Task: Create a task  Inconsistent formatting of date/time fields , assign it to team member softage.6@softage.net in the project XpressTech and update the status of the task to  On Track  , set the priority of the task to Low.
Action: Mouse moved to (202, 181)
Screenshot: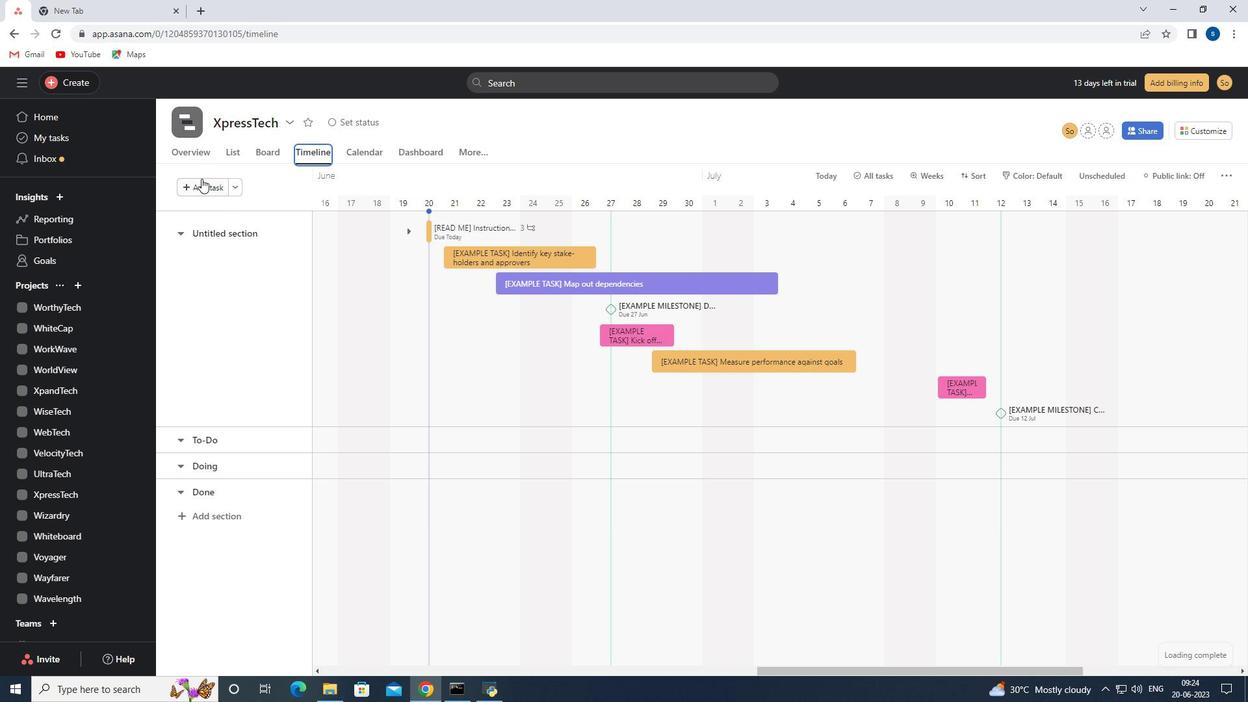 
Action: Mouse pressed left at (202, 181)
Screenshot: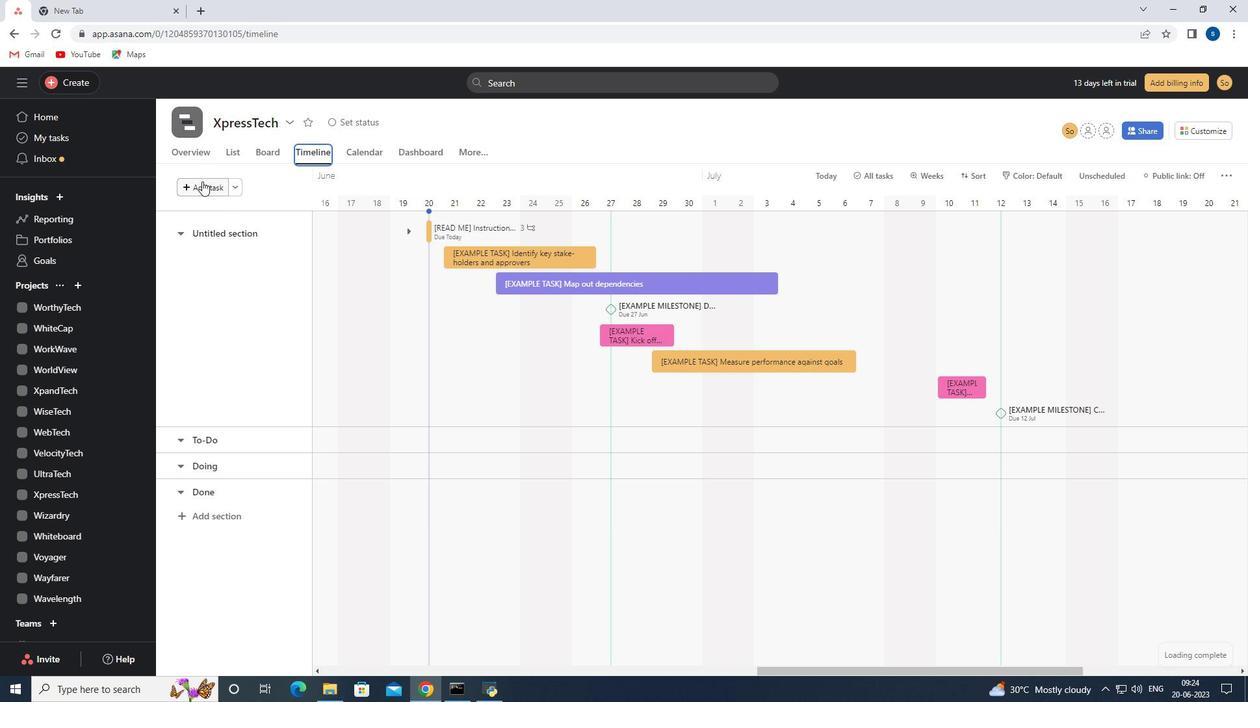 
Action: Mouse moved to (238, 191)
Screenshot: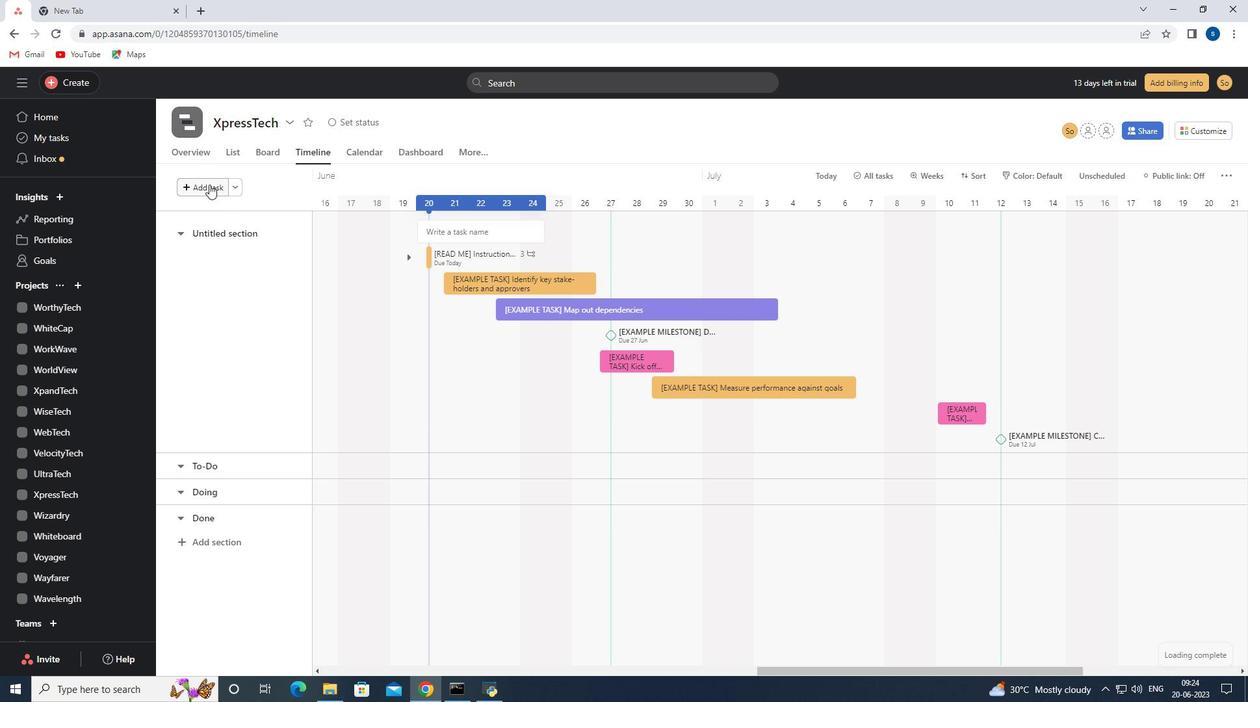 
Action: Key pressed <Key.shift>Inconsistent<Key.space>formatting<Key.space>of<Key.space>date/time<Key.space>fields
Screenshot: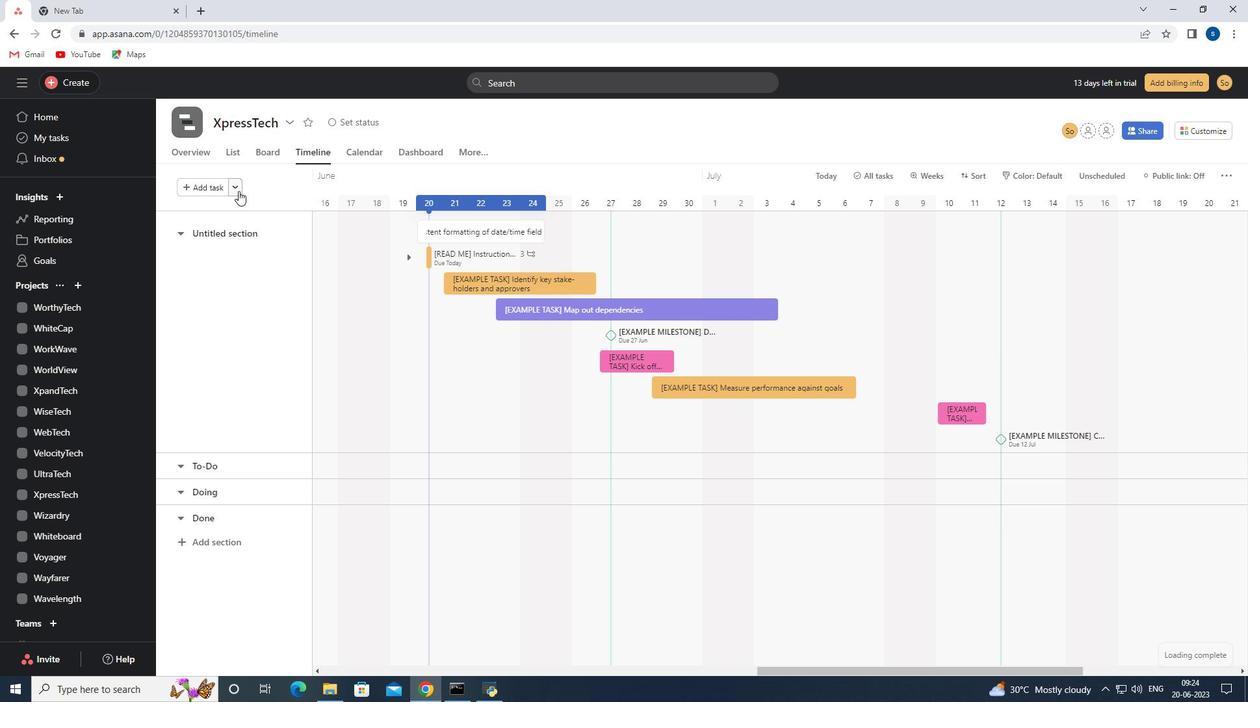 
Action: Mouse moved to (465, 230)
Screenshot: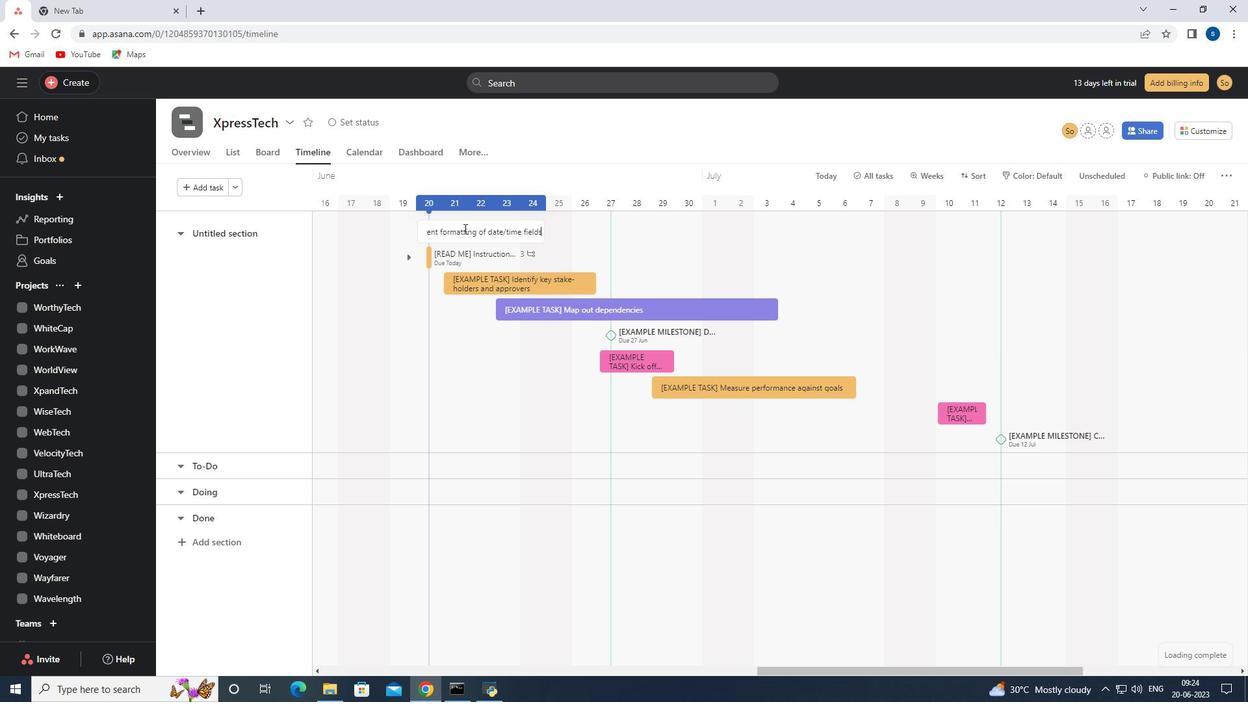 
Action: Mouse pressed left at (465, 230)
Screenshot: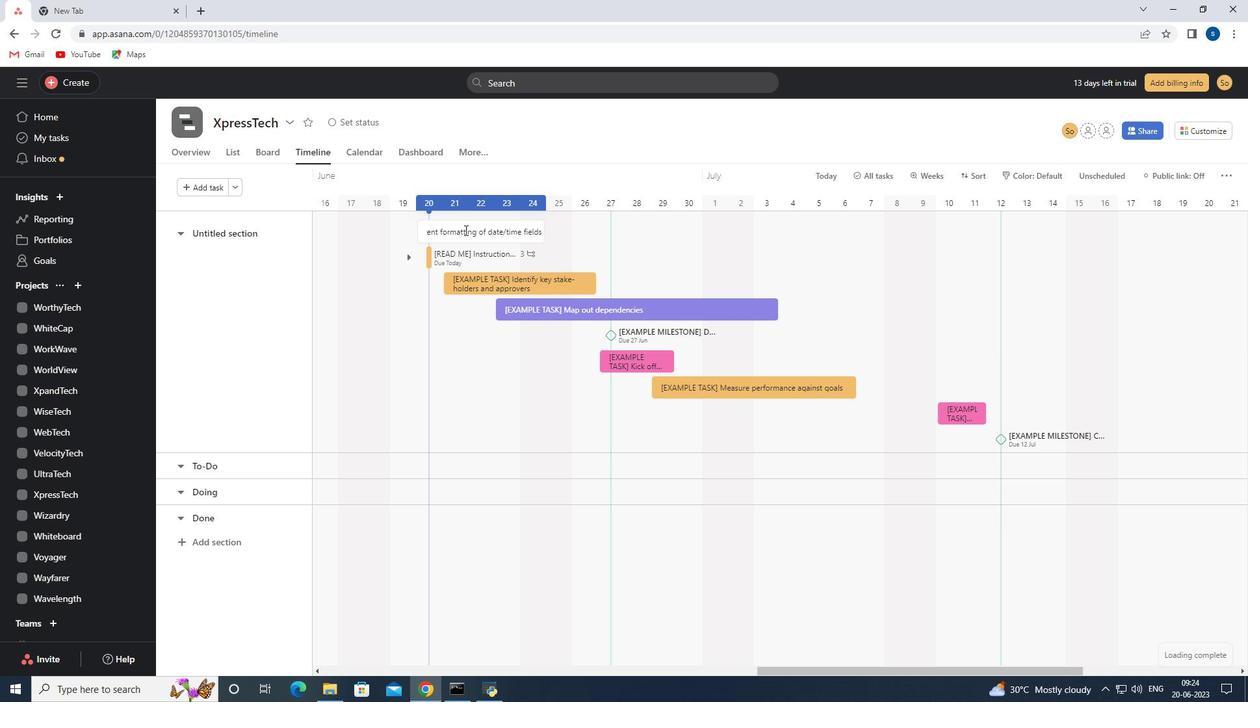 
Action: Mouse moved to (956, 257)
Screenshot: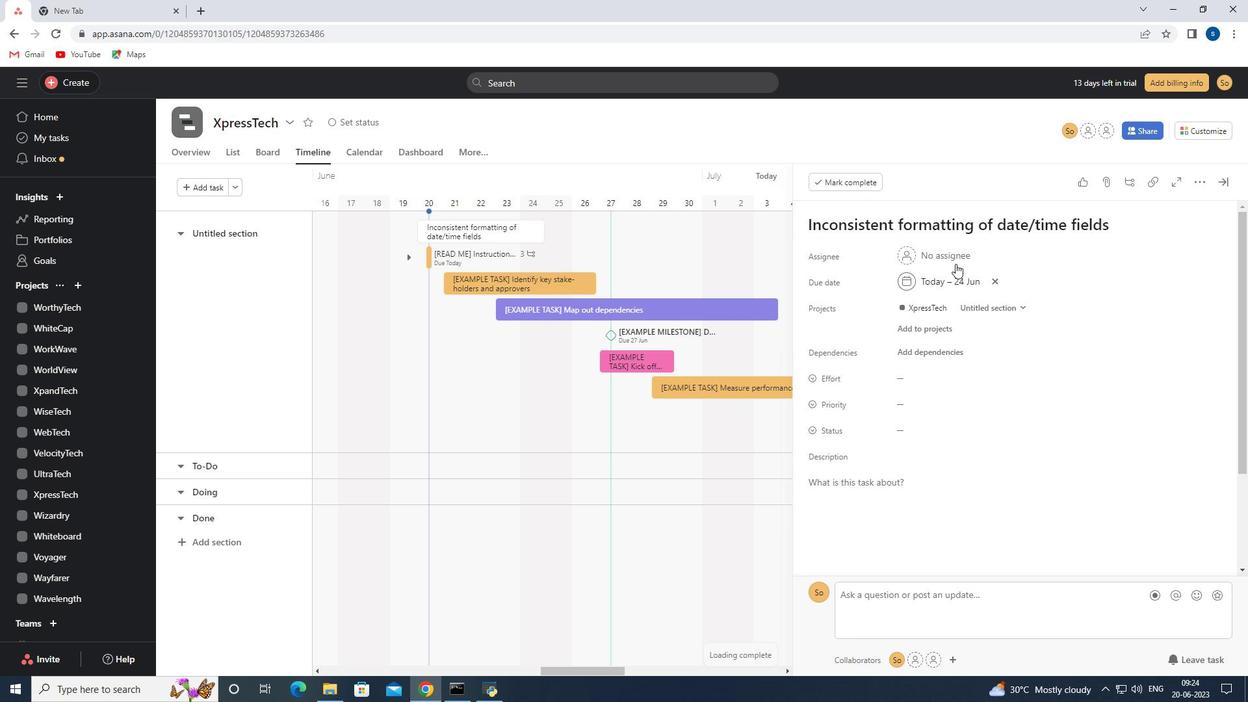 
Action: Mouse pressed left at (956, 257)
Screenshot: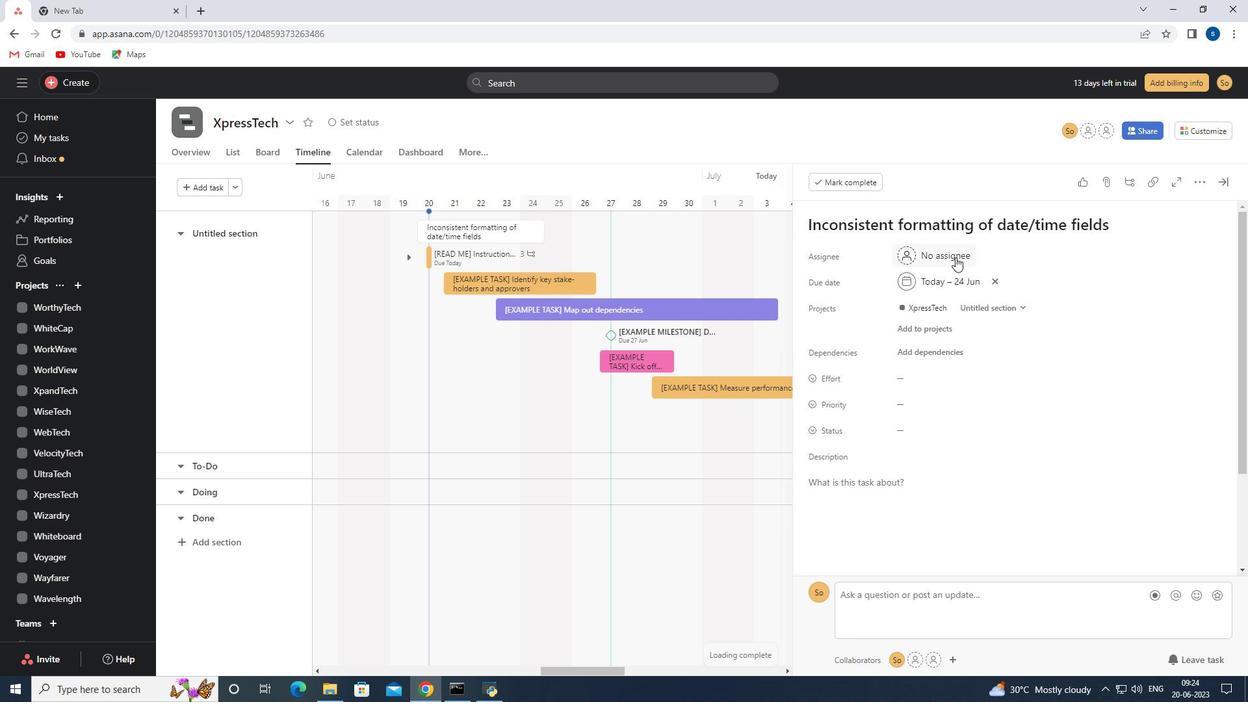 
Action: Mouse moved to (937, 263)
Screenshot: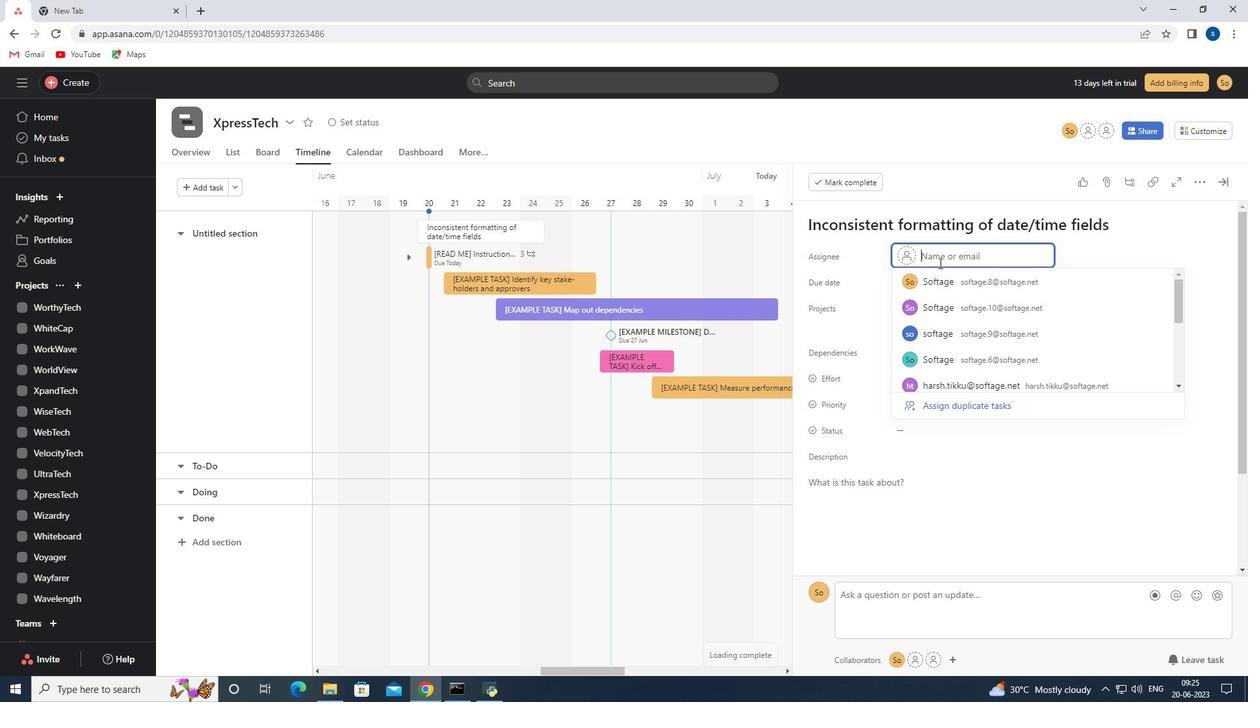 
Action: Key pressed softage.6<Key.shift>@softage.net
Screenshot: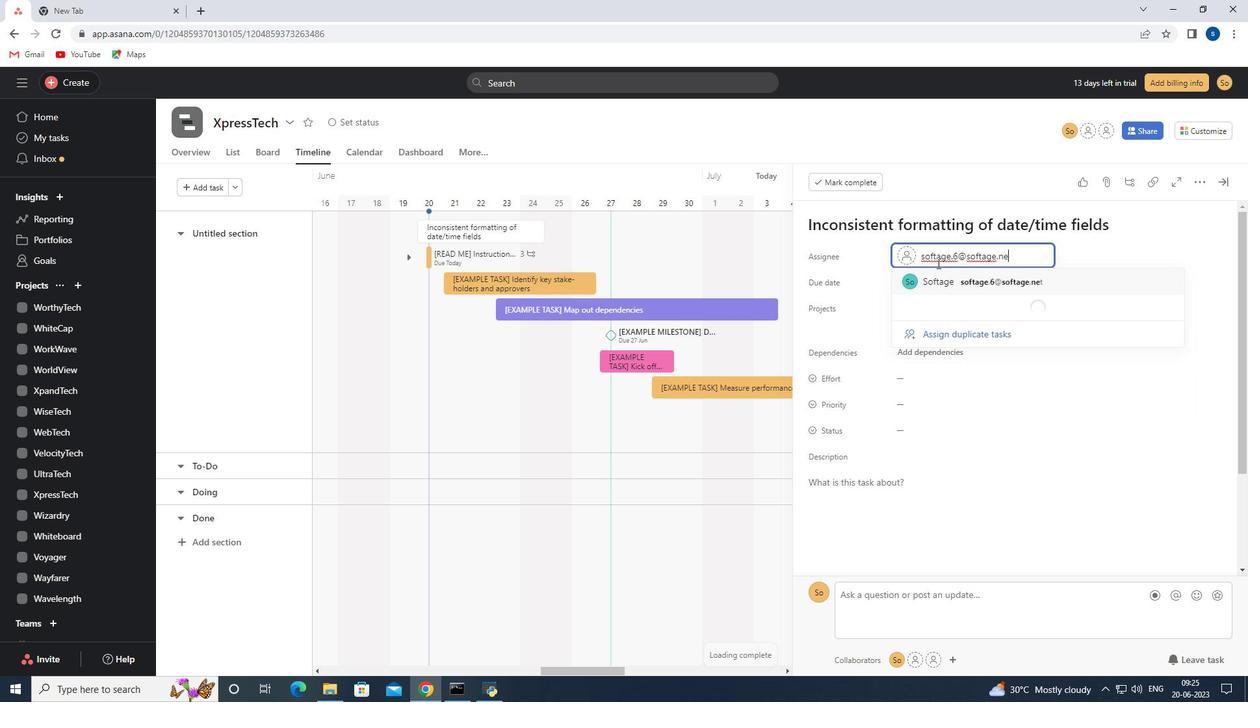 
Action: Mouse moved to (957, 279)
Screenshot: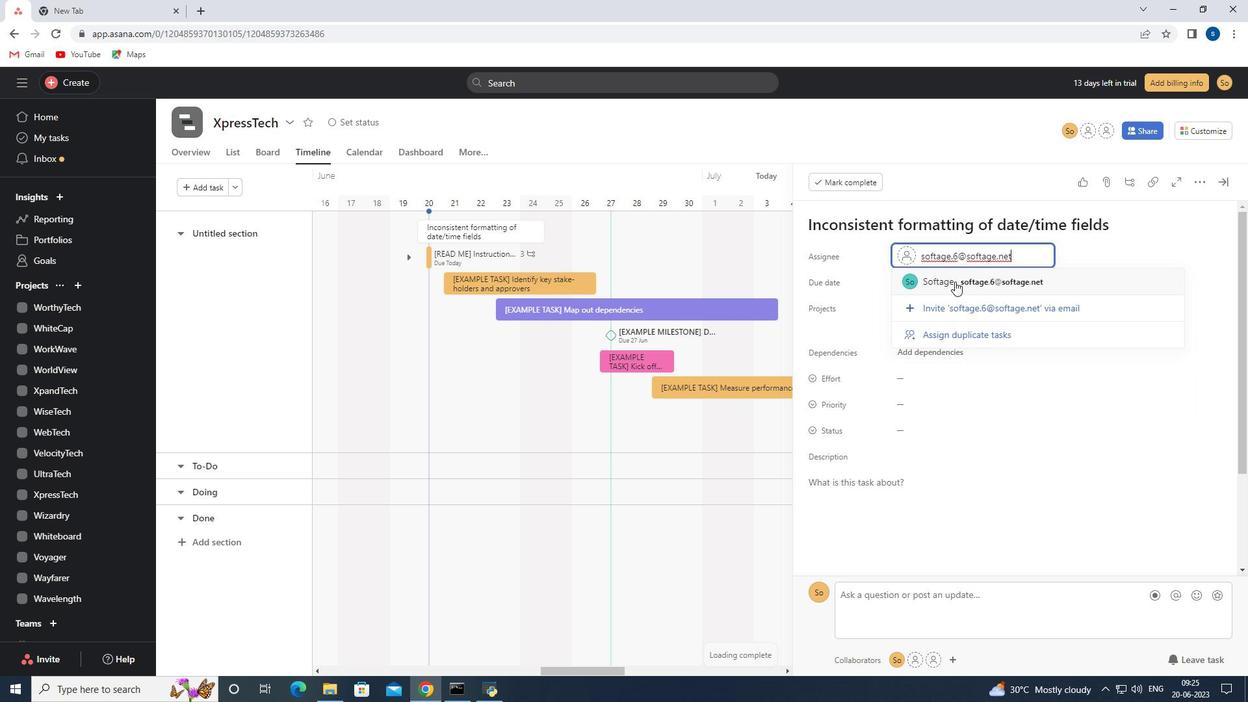 
Action: Mouse pressed left at (957, 279)
Screenshot: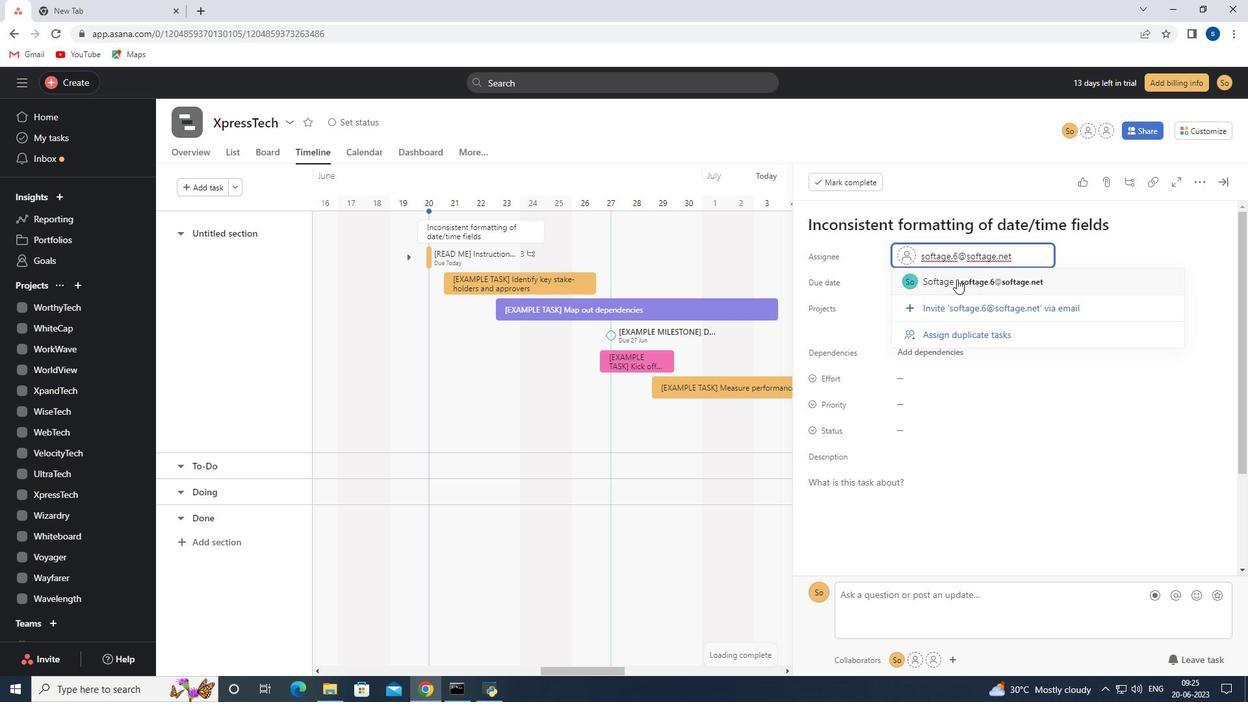 
Action: Mouse moved to (909, 433)
Screenshot: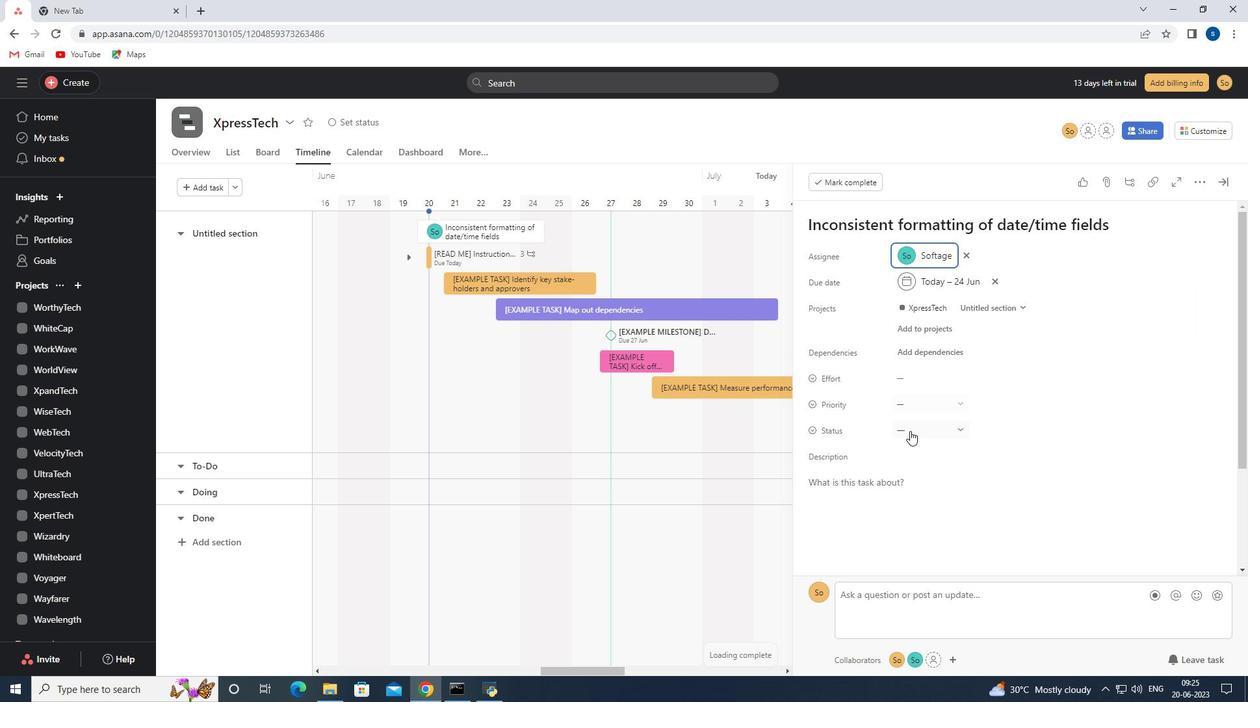 
Action: Mouse pressed left at (909, 433)
Screenshot: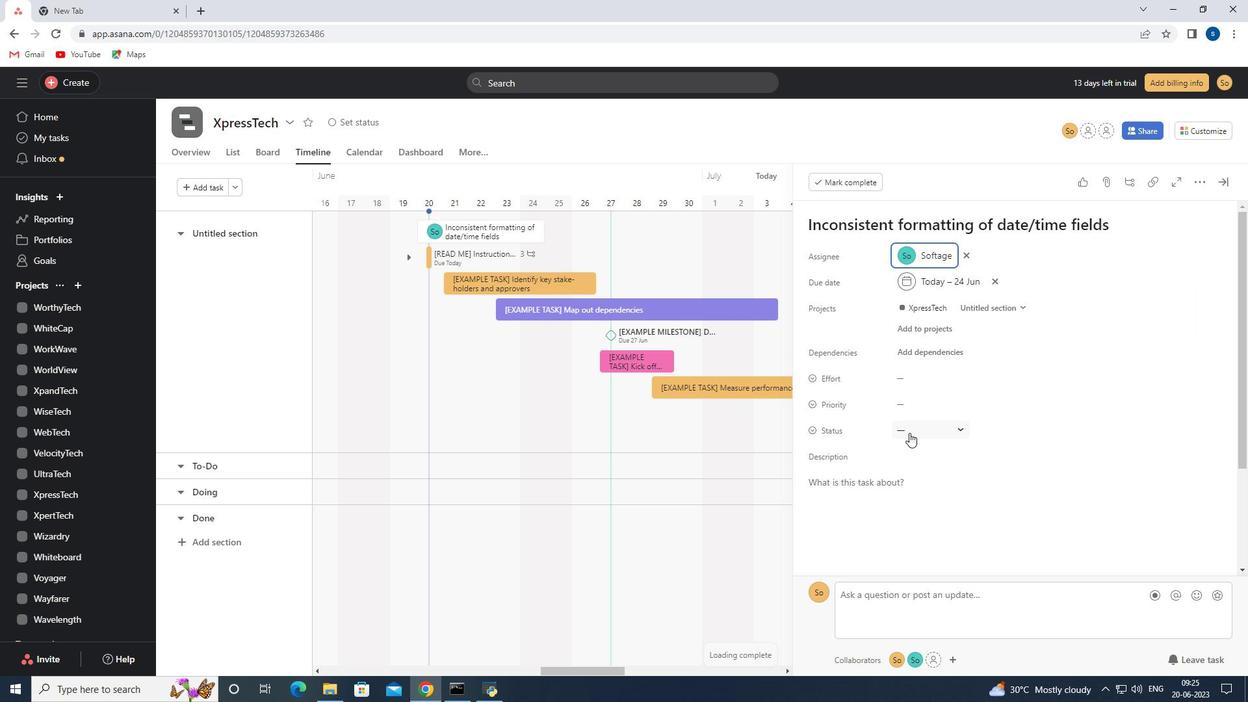 
Action: Mouse moved to (918, 468)
Screenshot: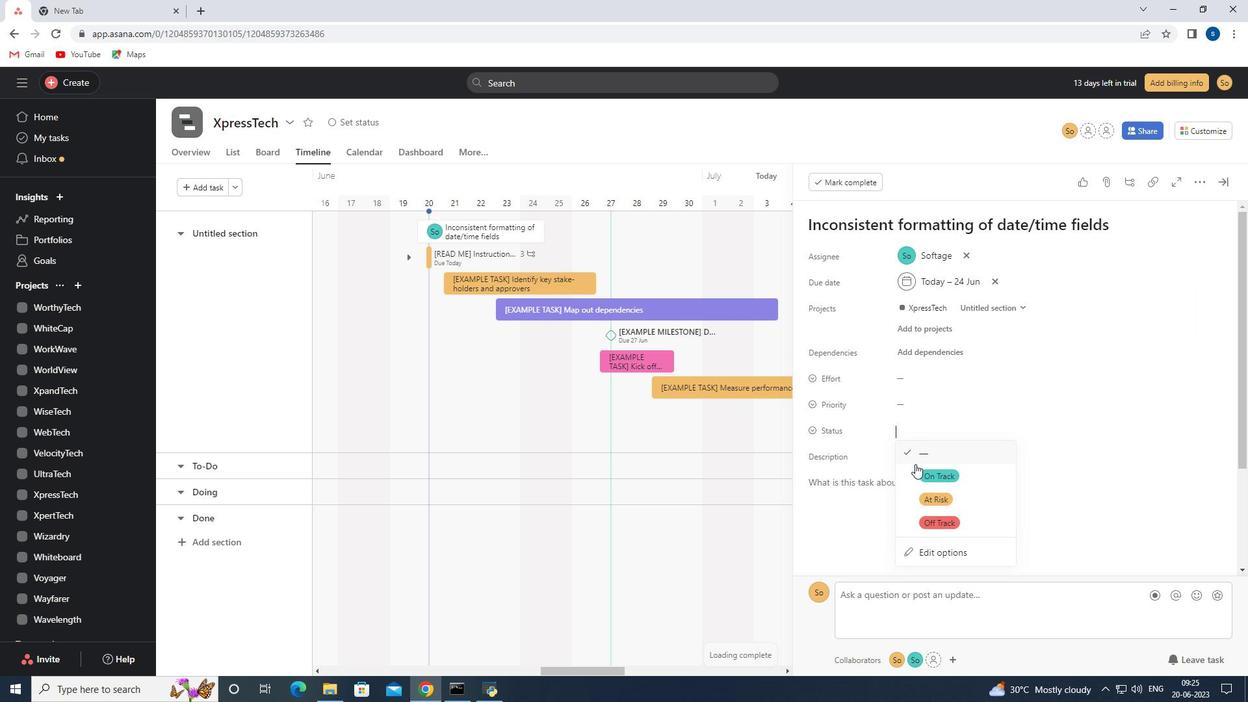 
Action: Mouse pressed left at (918, 468)
Screenshot: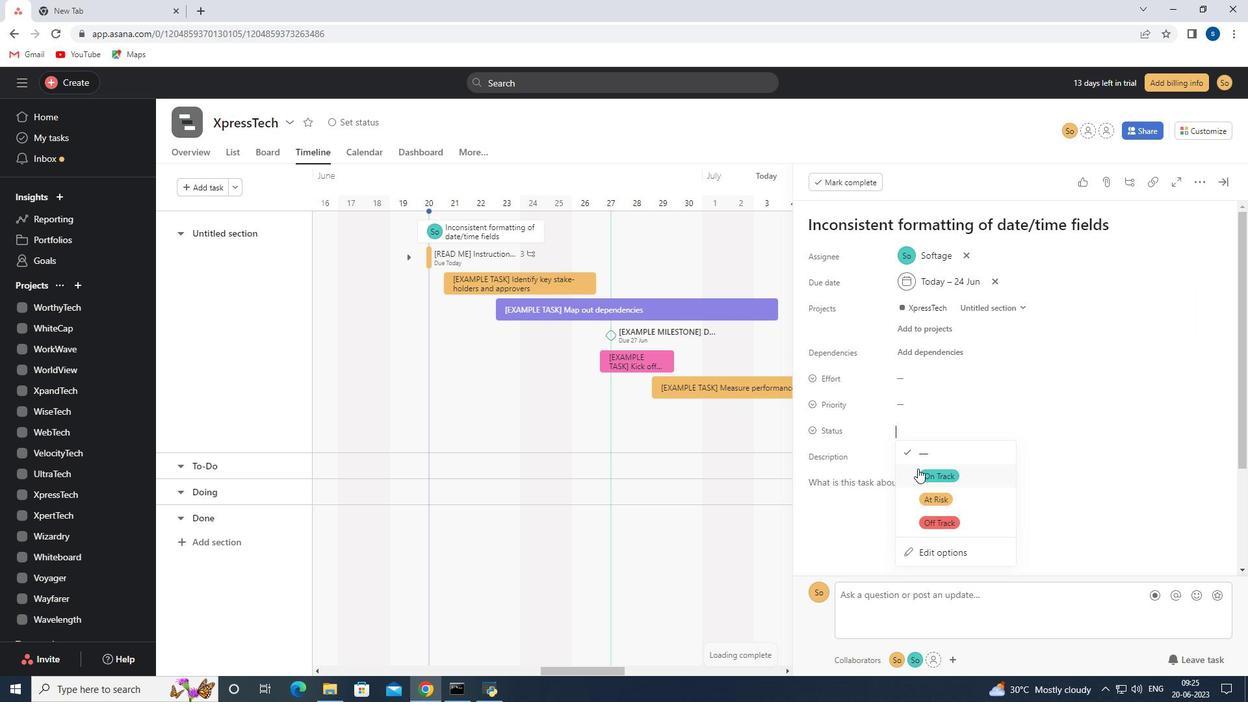 
Action: Mouse moved to (903, 400)
Screenshot: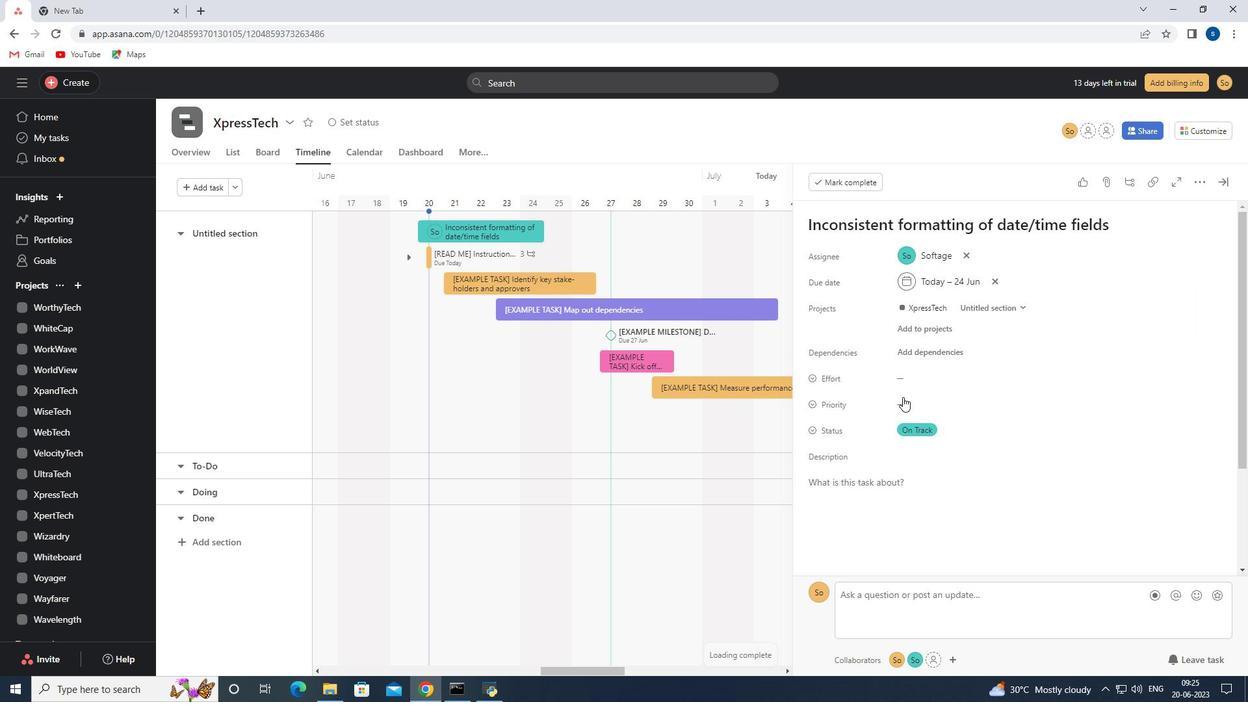 
Action: Mouse pressed left at (903, 400)
Screenshot: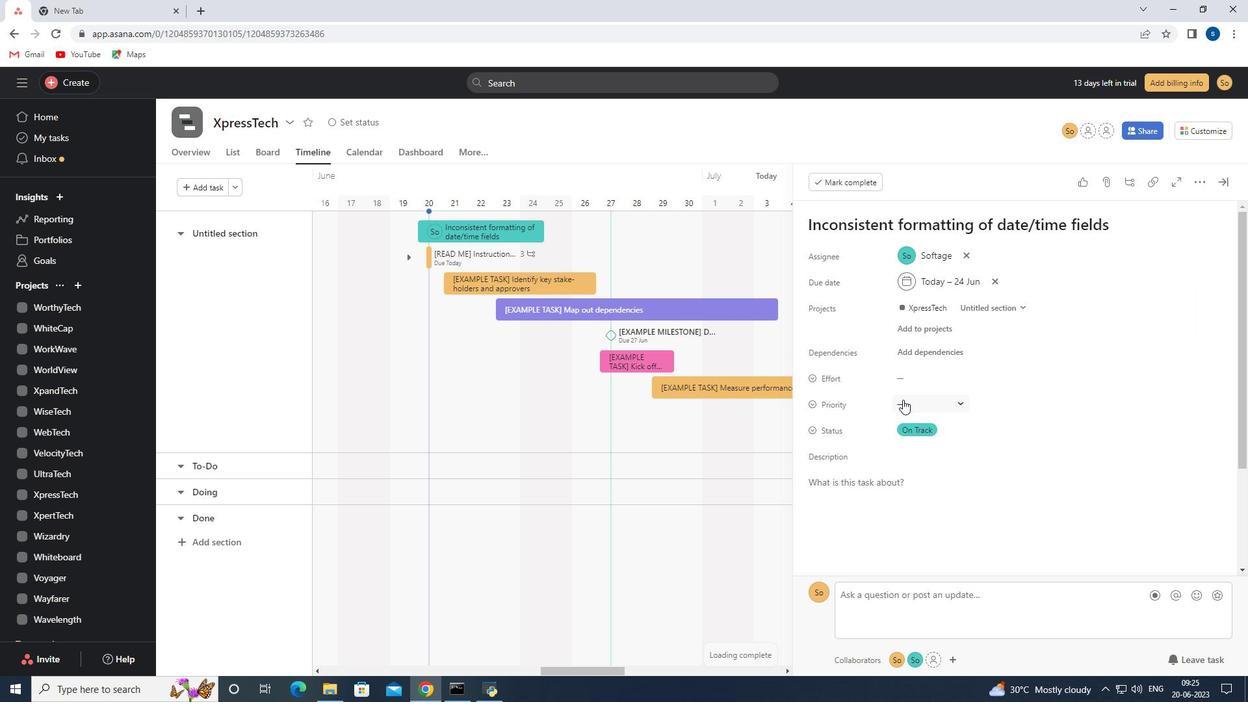 
Action: Mouse moved to (936, 491)
Screenshot: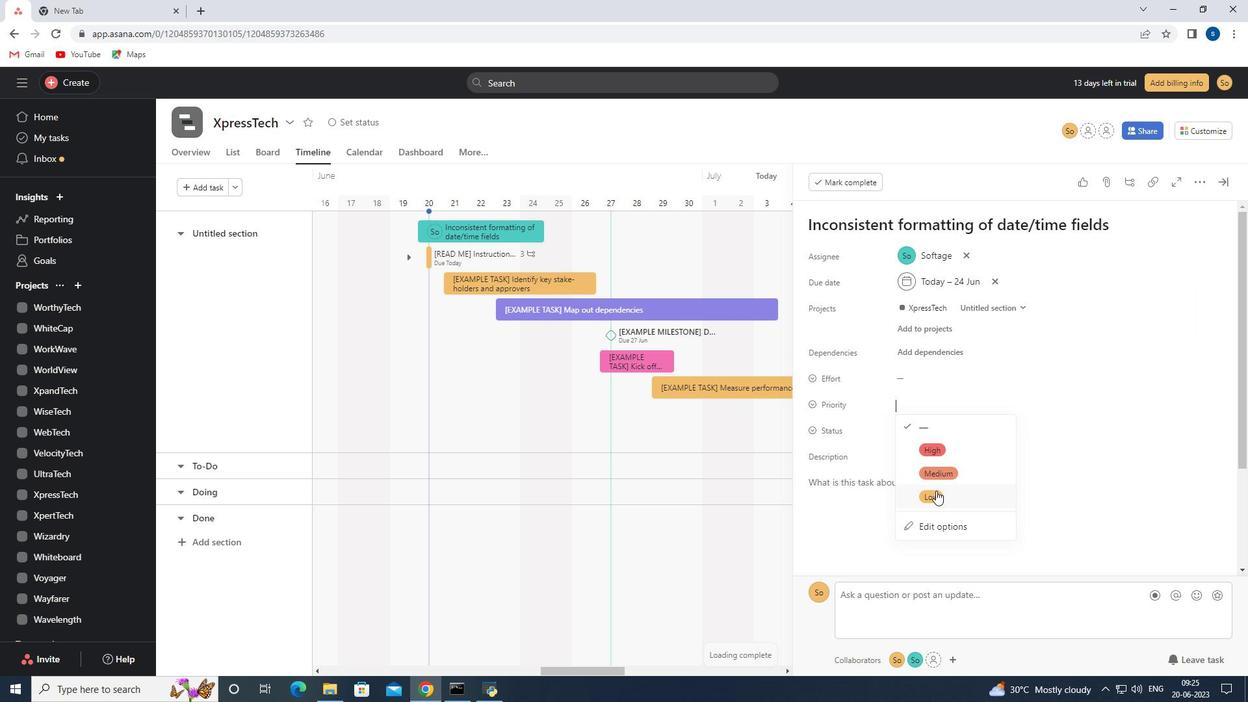 
Action: Mouse pressed left at (936, 491)
Screenshot: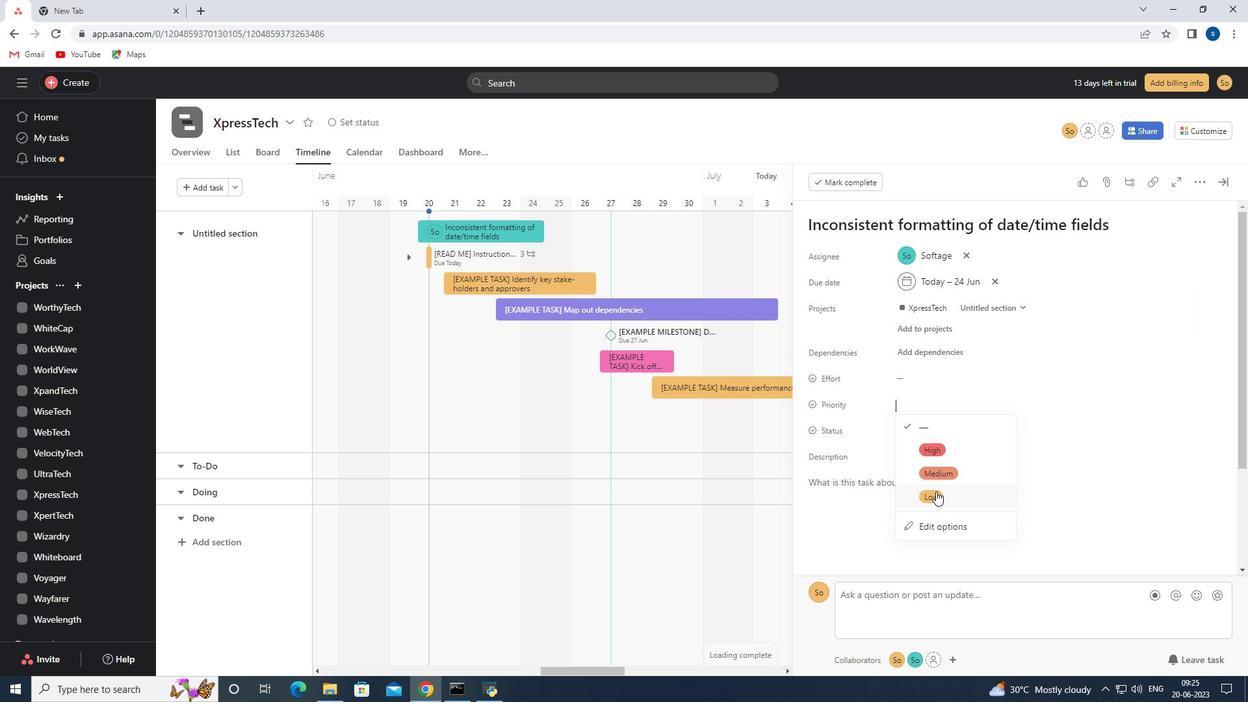 
Action: Mouse moved to (1220, 179)
Screenshot: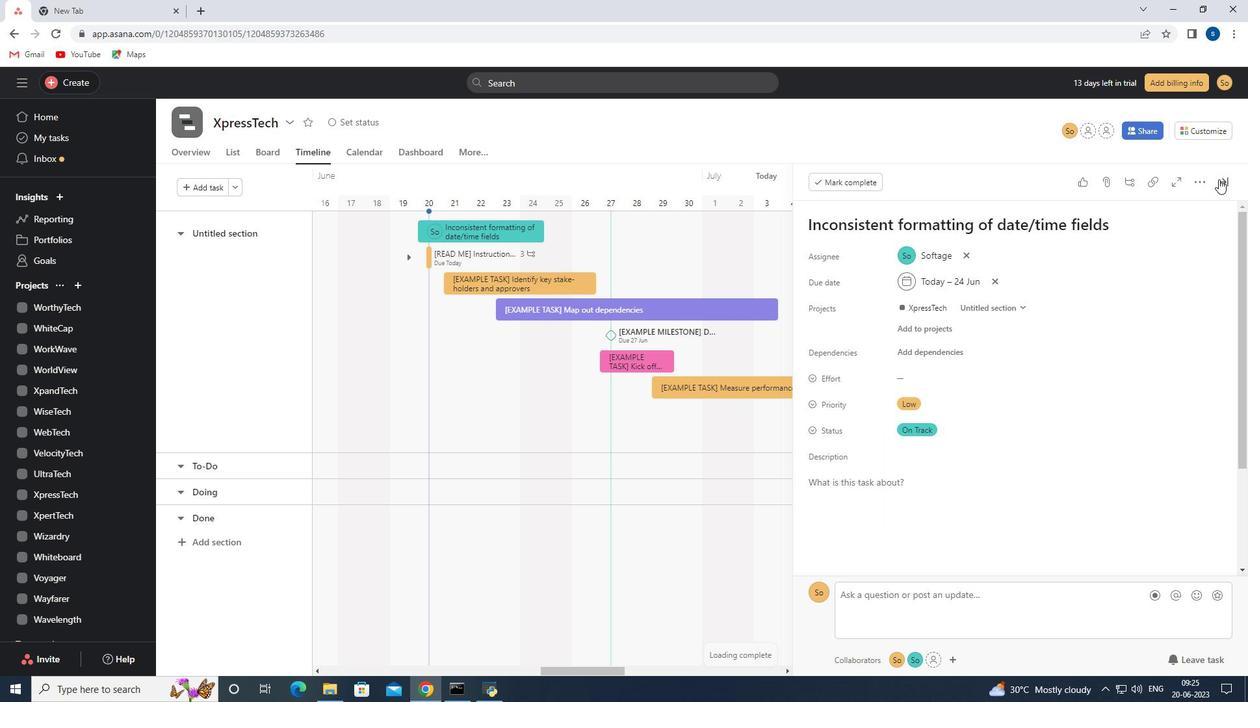 
Action: Mouse pressed left at (1220, 179)
Screenshot: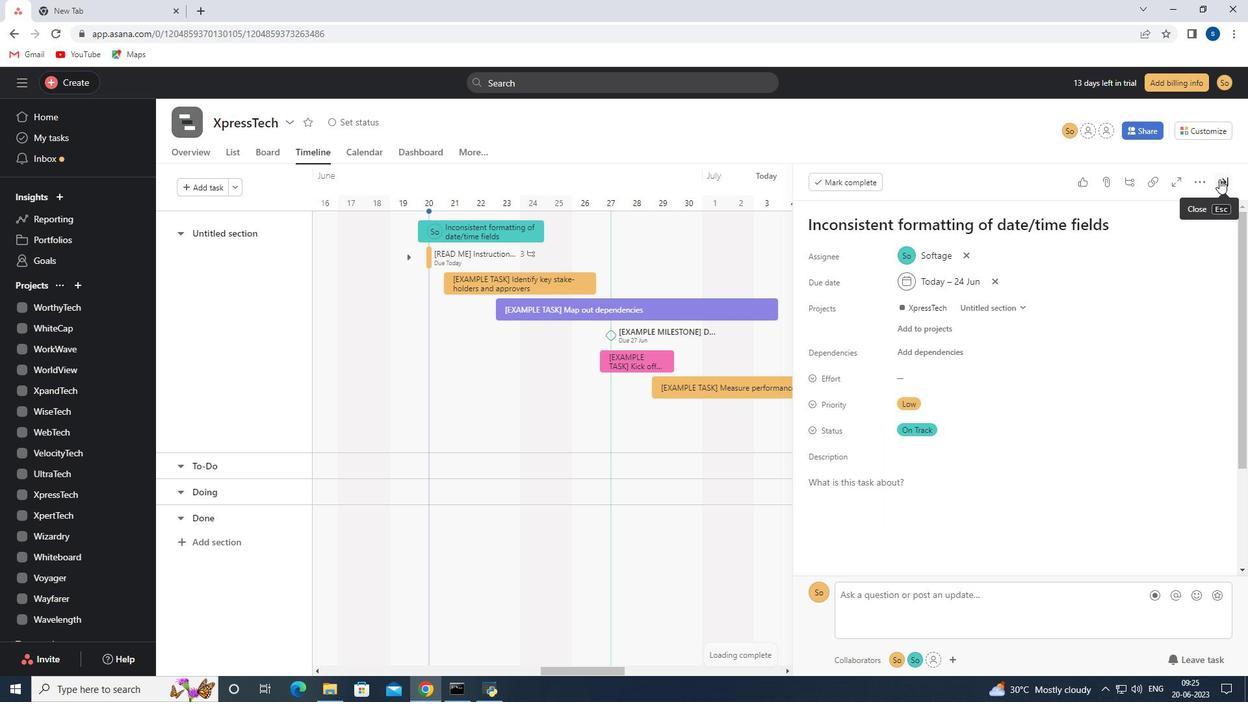 
Action: Mouse moved to (1021, 301)
Screenshot: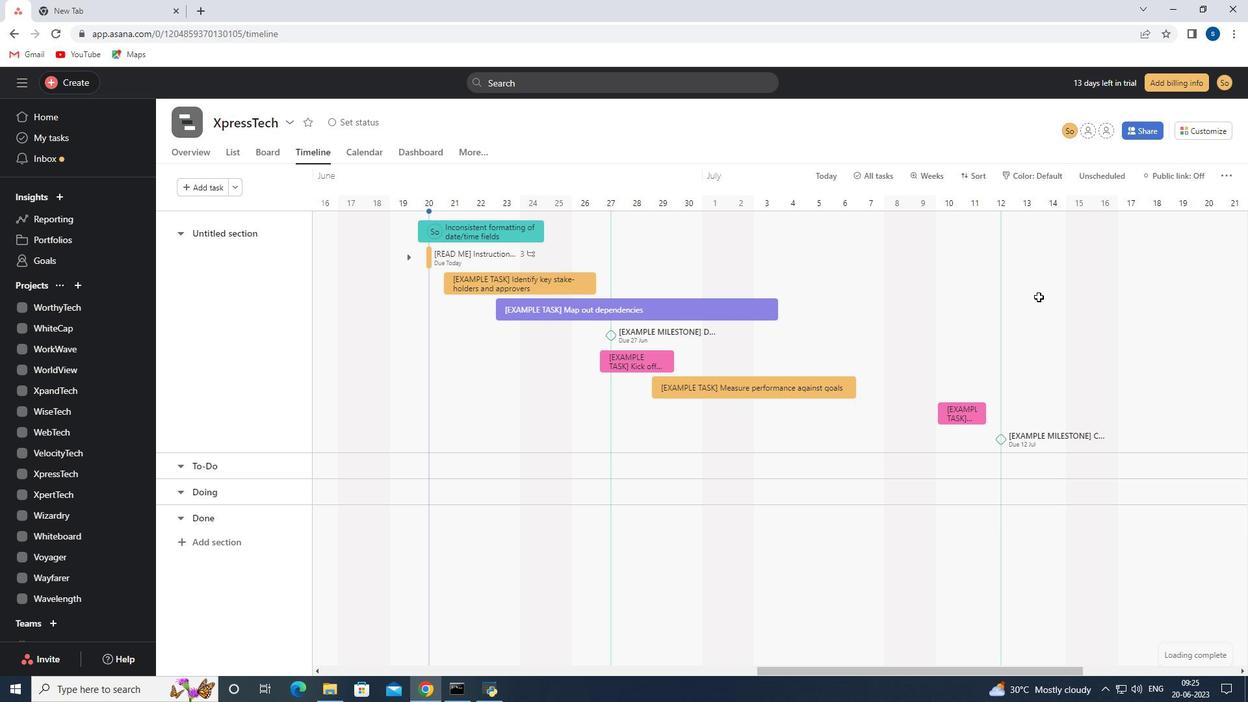 
